 Task: Add Sprouts Bath Tissue 2 Ply 1 Roll to the cart.
Action: Mouse moved to (869, 282)
Screenshot: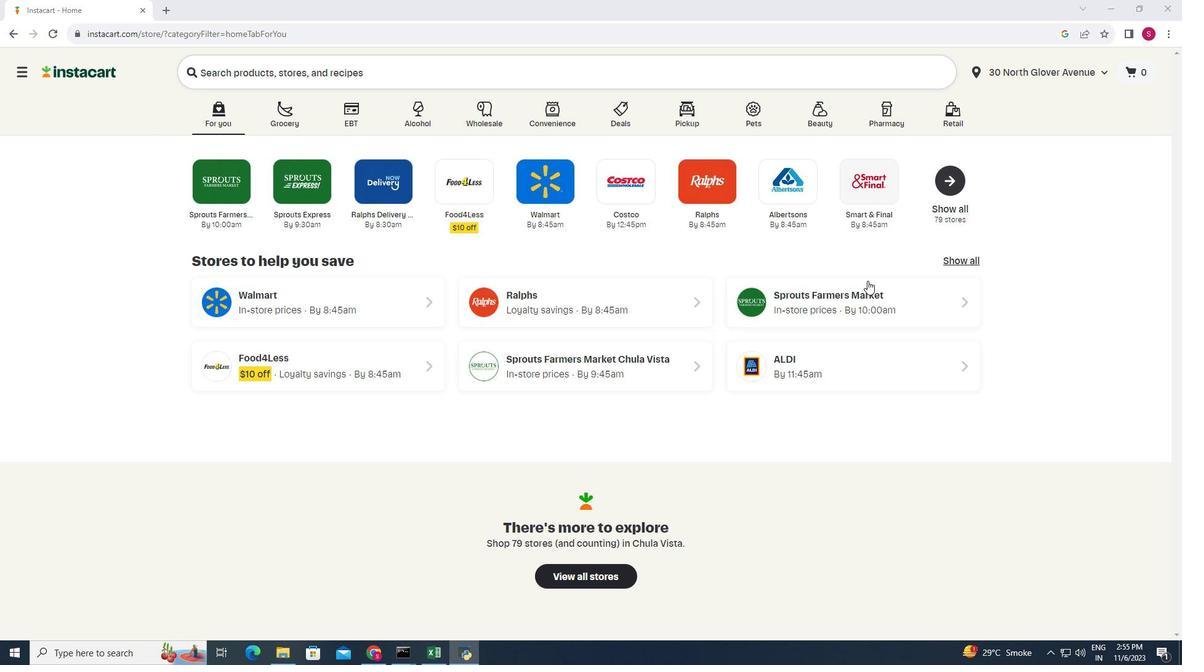 
Action: Mouse pressed left at (869, 282)
Screenshot: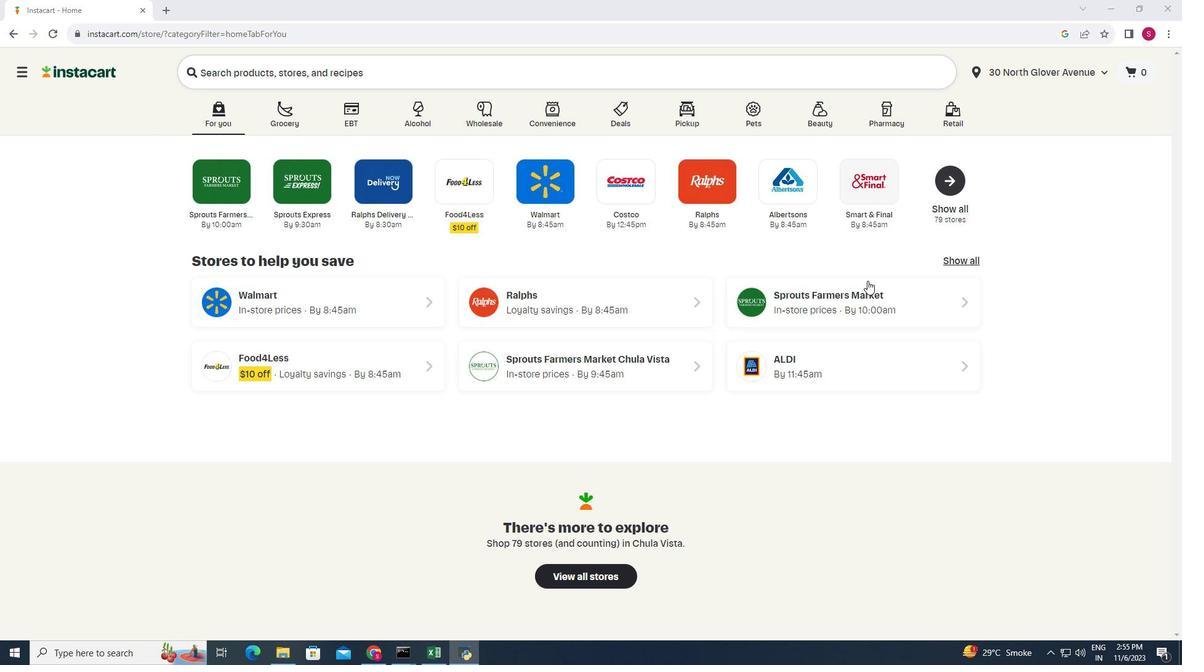 
Action: Mouse moved to (105, 417)
Screenshot: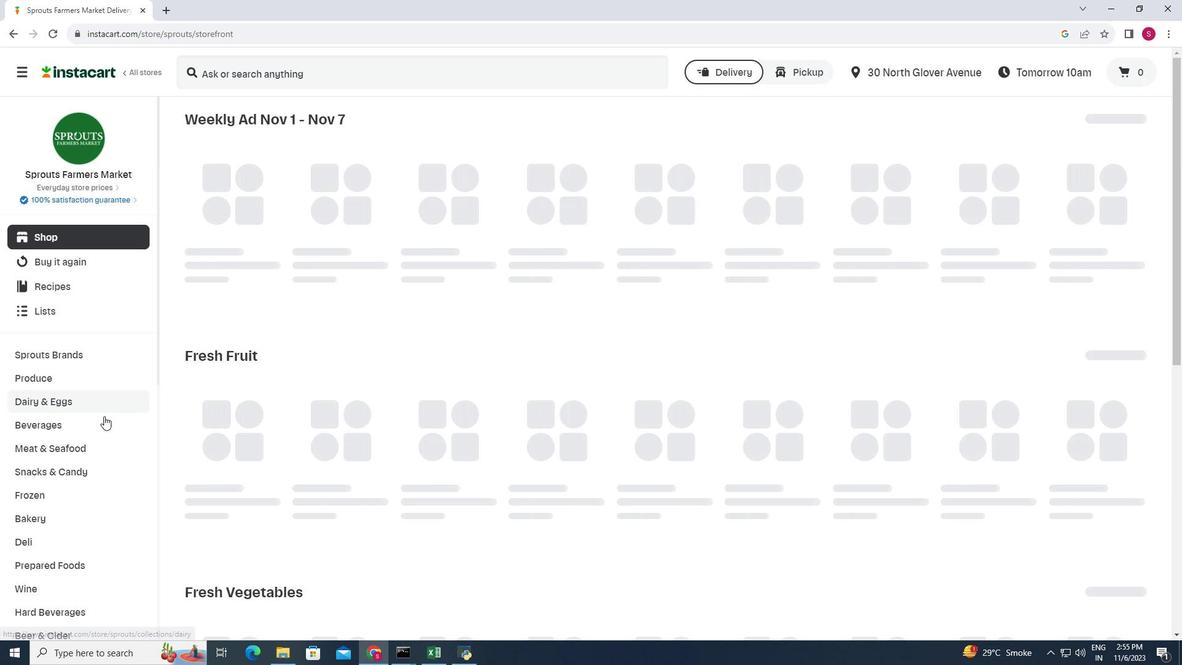 
Action: Mouse scrolled (105, 416) with delta (0, 0)
Screenshot: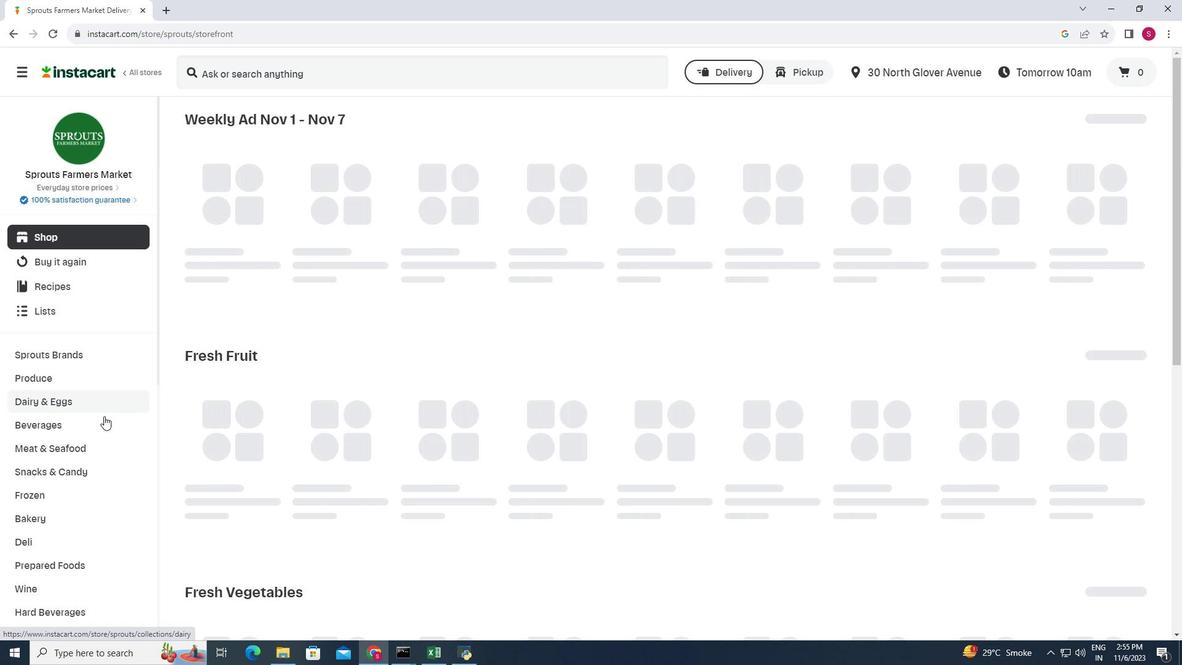 
Action: Mouse scrolled (105, 416) with delta (0, 0)
Screenshot: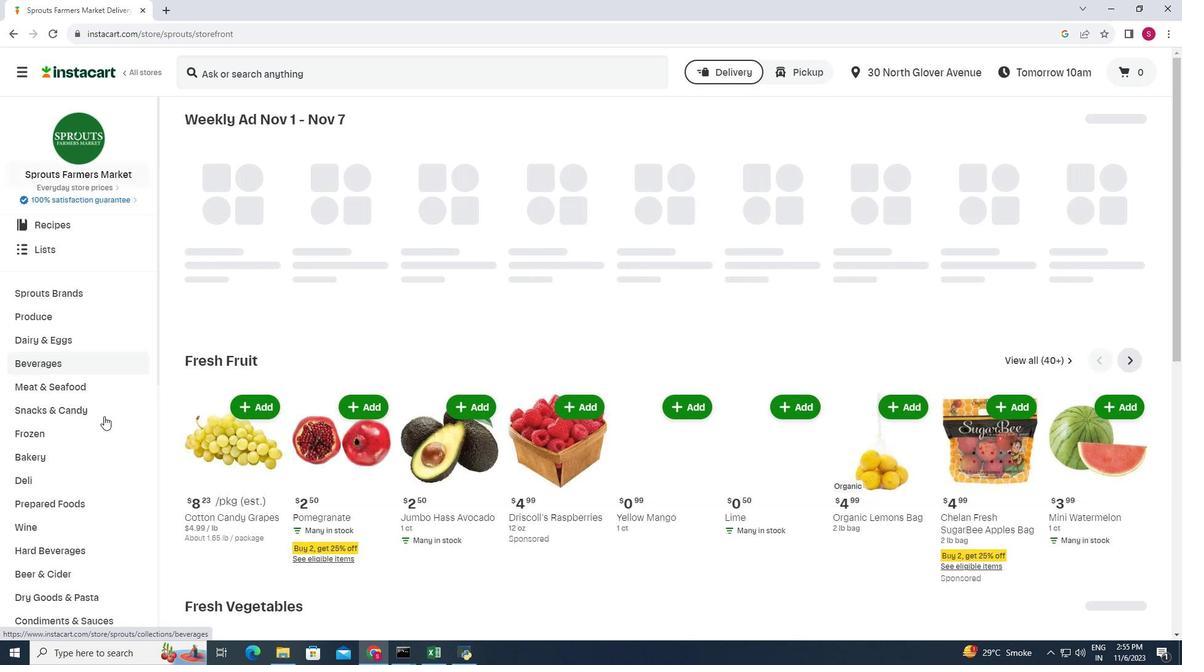 
Action: Mouse scrolled (105, 416) with delta (0, 0)
Screenshot: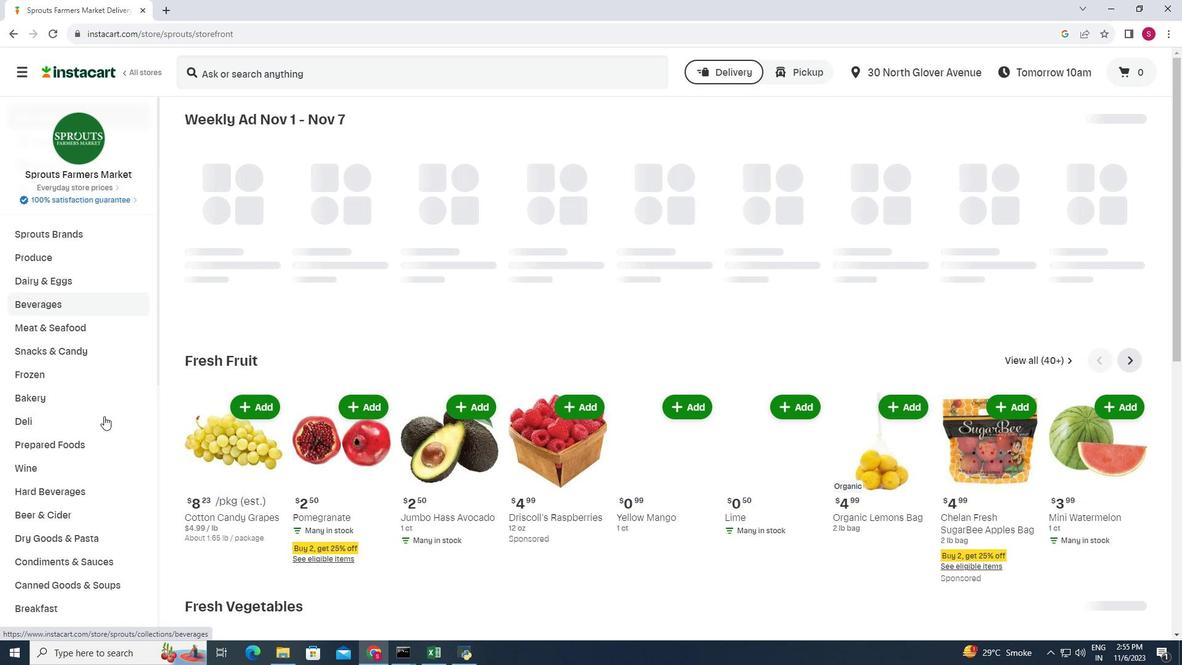 
Action: Mouse moved to (106, 436)
Screenshot: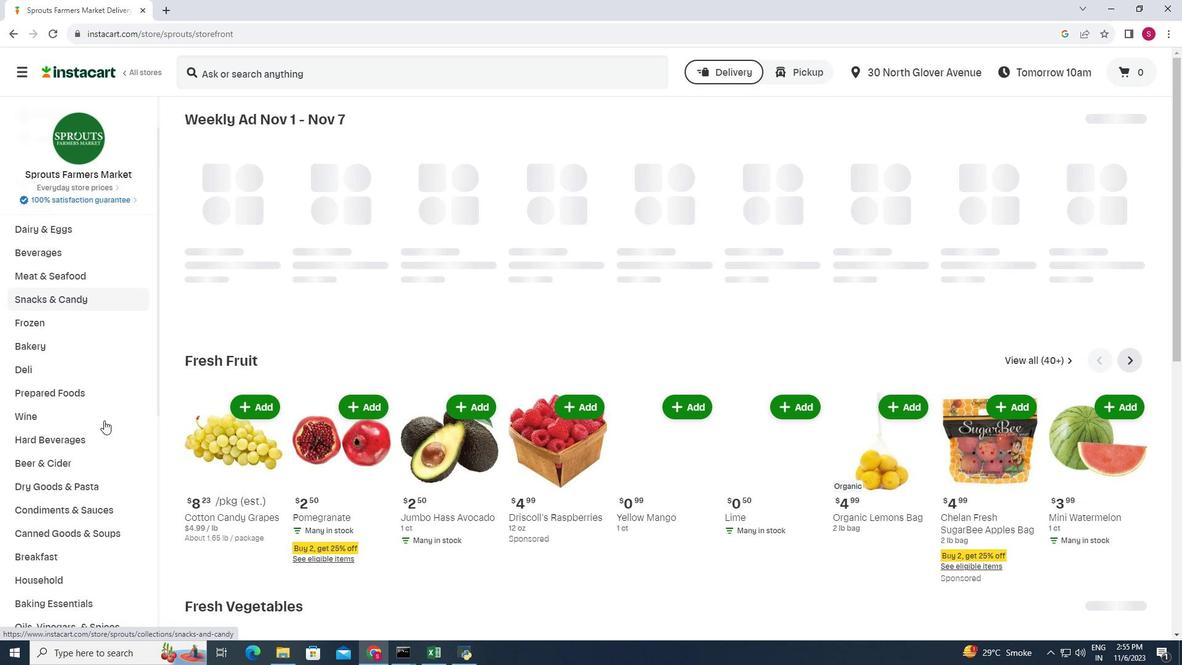
Action: Mouse scrolled (106, 435) with delta (0, 0)
Screenshot: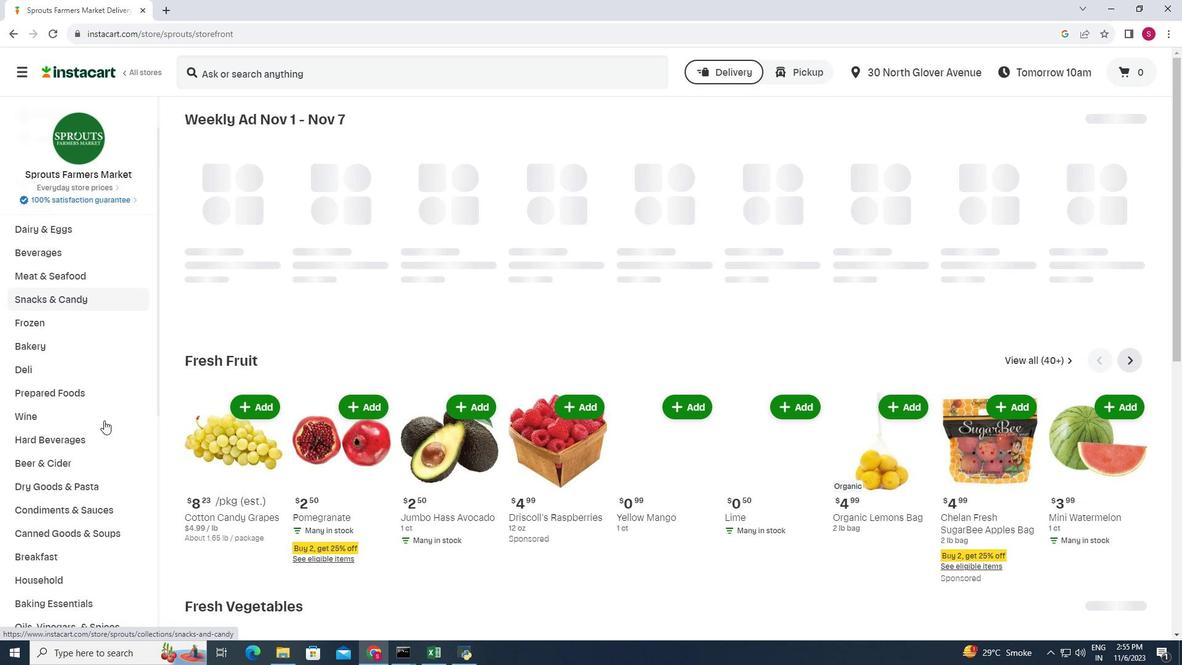 
Action: Mouse moved to (67, 506)
Screenshot: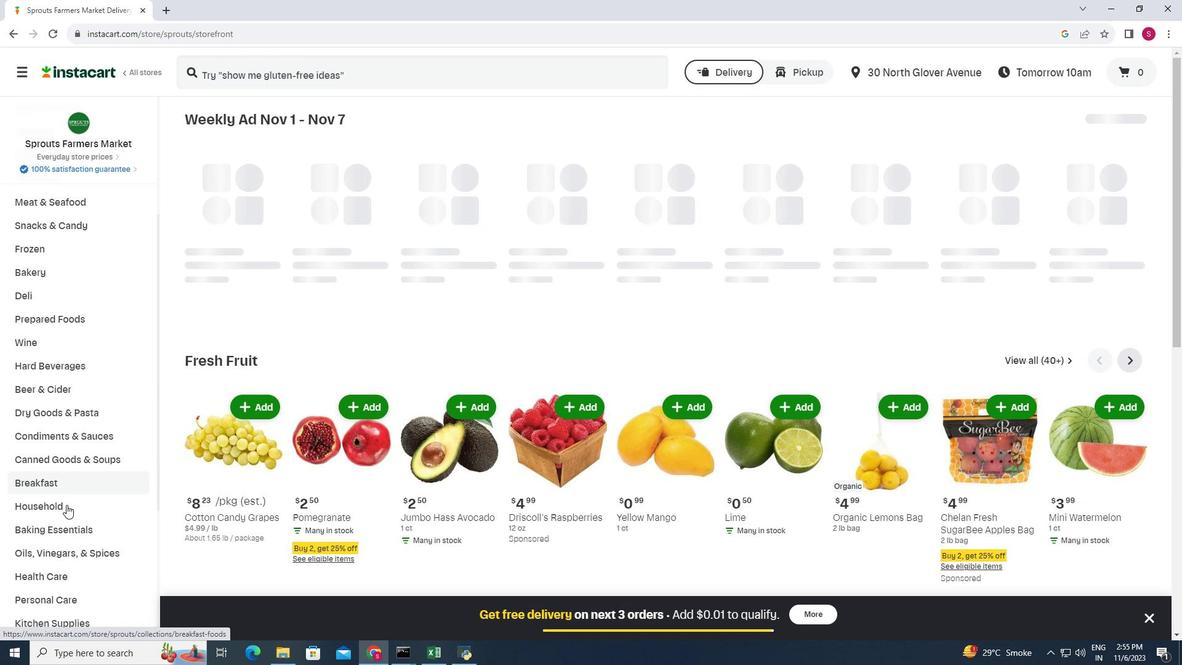 
Action: Mouse pressed left at (67, 506)
Screenshot: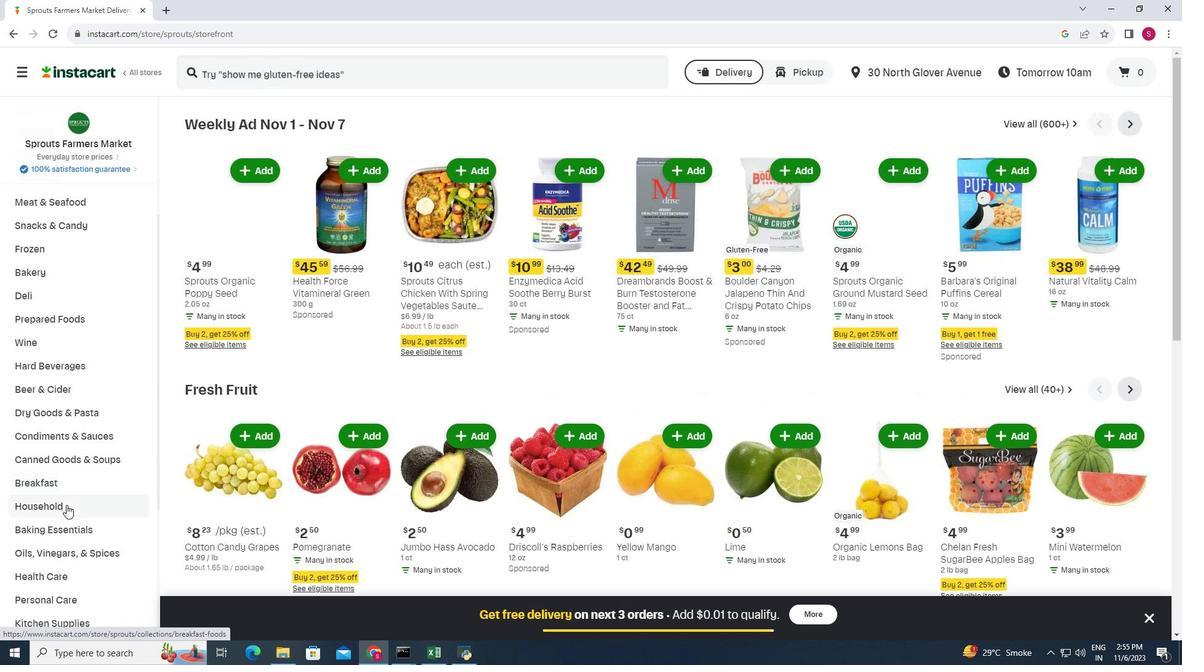 
Action: Mouse moved to (301, 153)
Screenshot: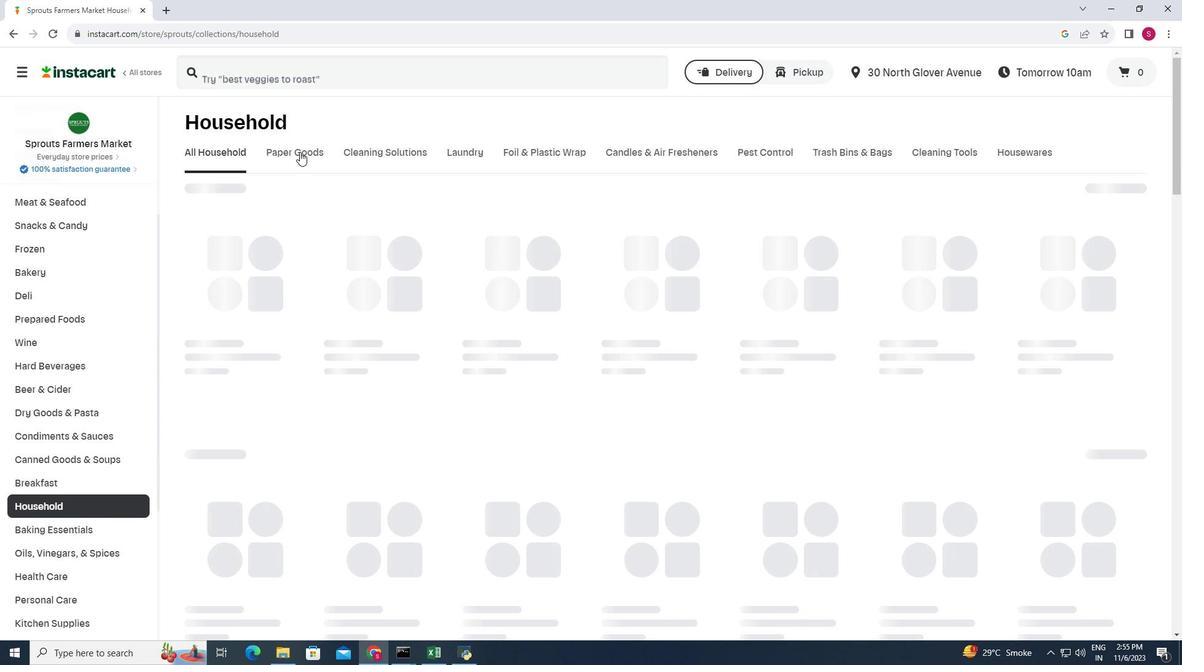
Action: Mouse pressed left at (301, 153)
Screenshot: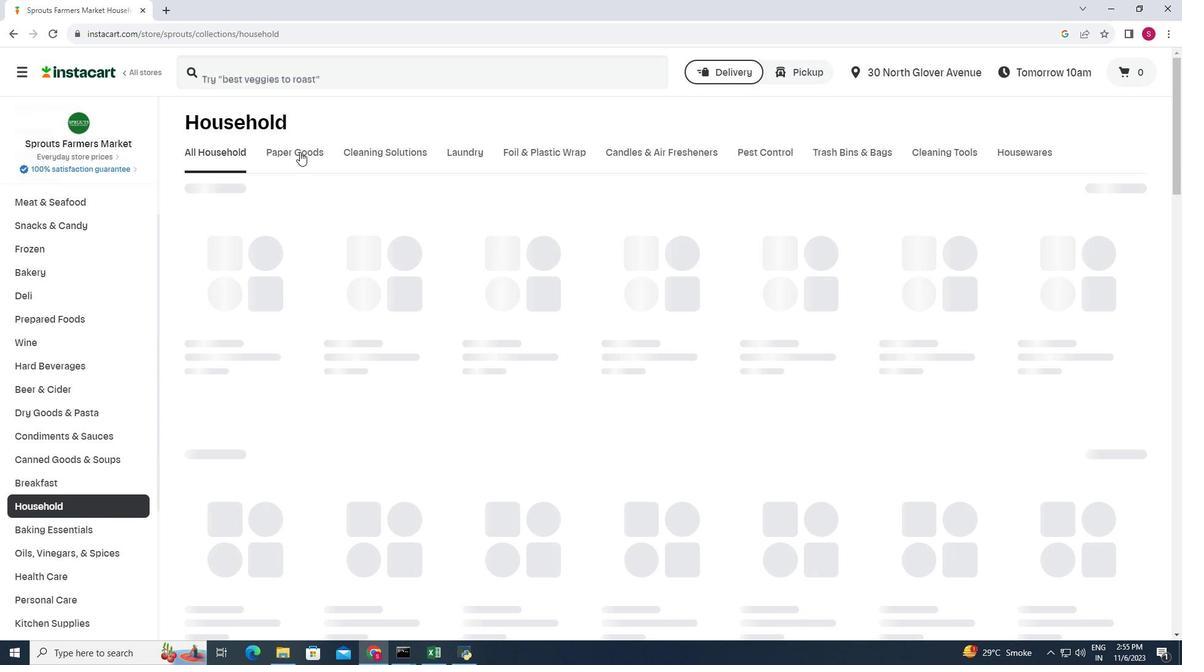 
Action: Mouse moved to (463, 303)
Screenshot: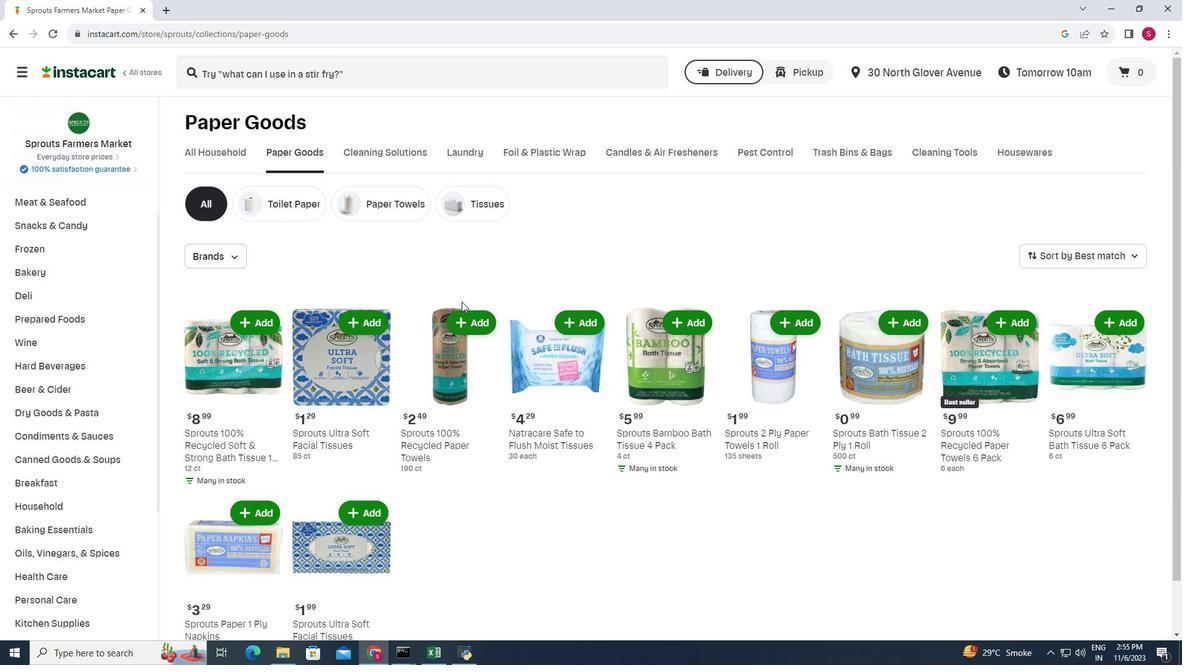 
Action: Mouse scrolled (463, 302) with delta (0, 0)
Screenshot: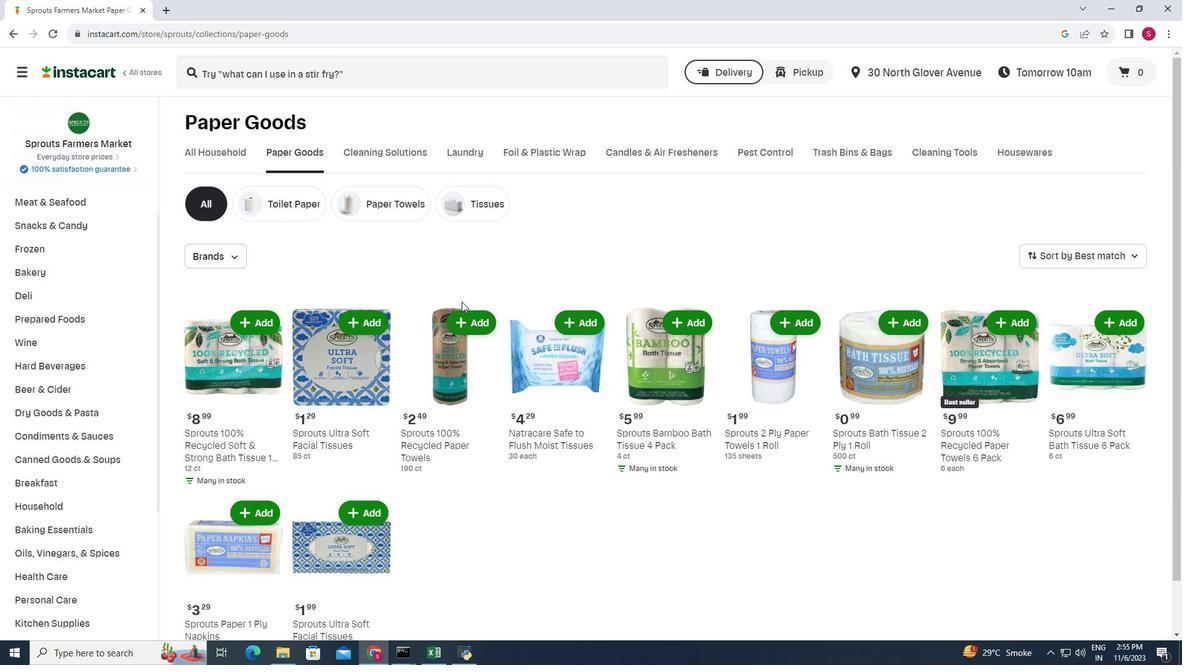 
Action: Mouse moved to (560, 479)
Screenshot: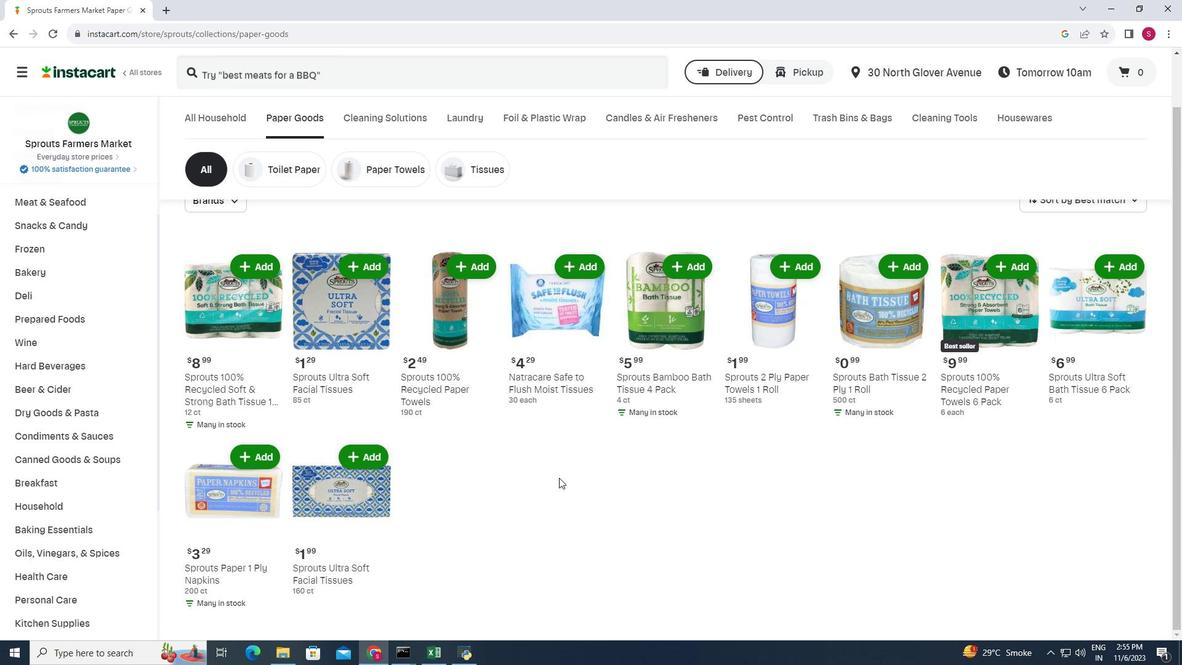 
Action: Mouse scrolled (560, 479) with delta (0, 0)
Screenshot: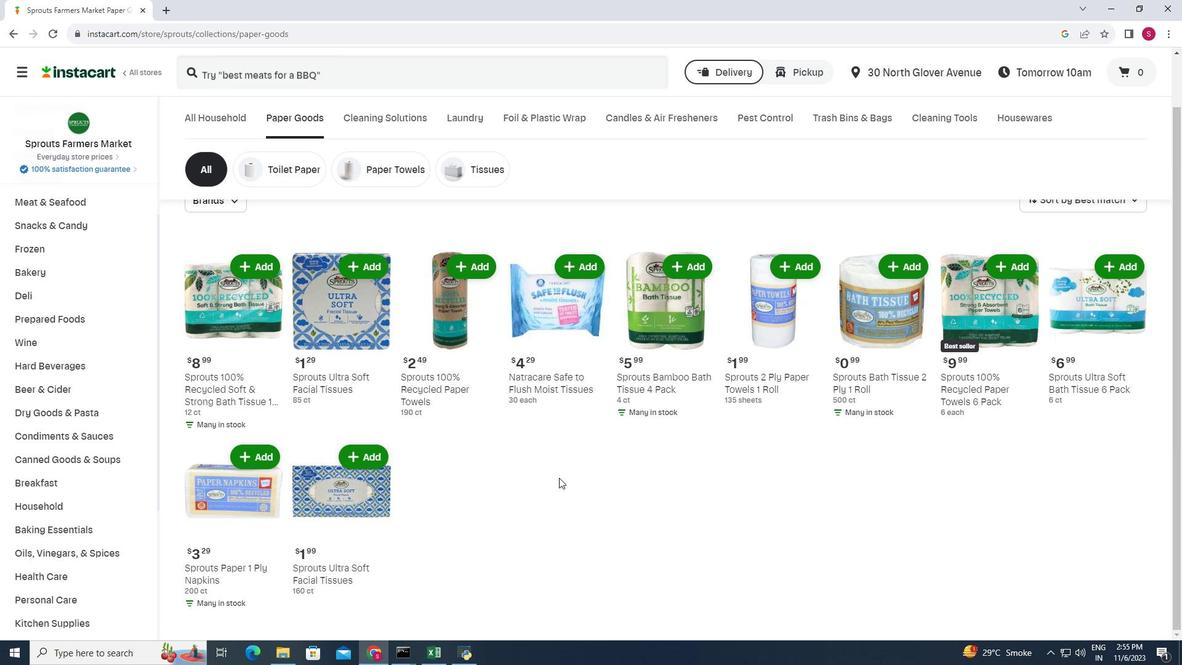 
Action: Mouse moved to (917, 321)
Screenshot: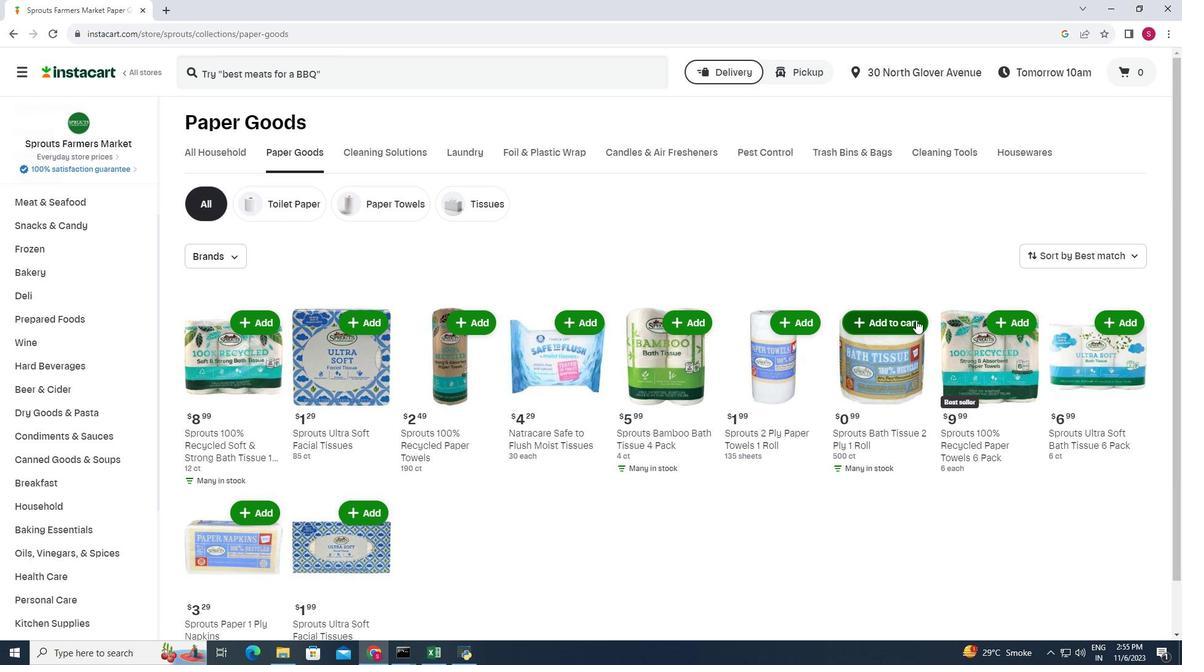 
Action: Mouse pressed left at (917, 321)
Screenshot: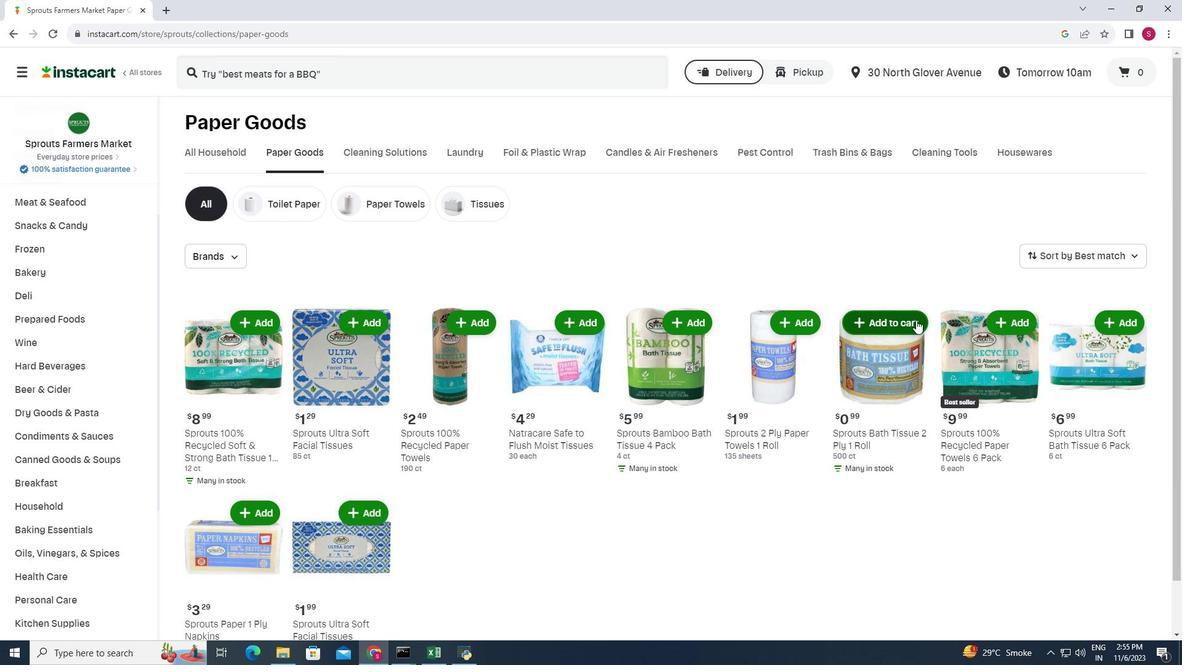 
Action: Mouse moved to (808, 262)
Screenshot: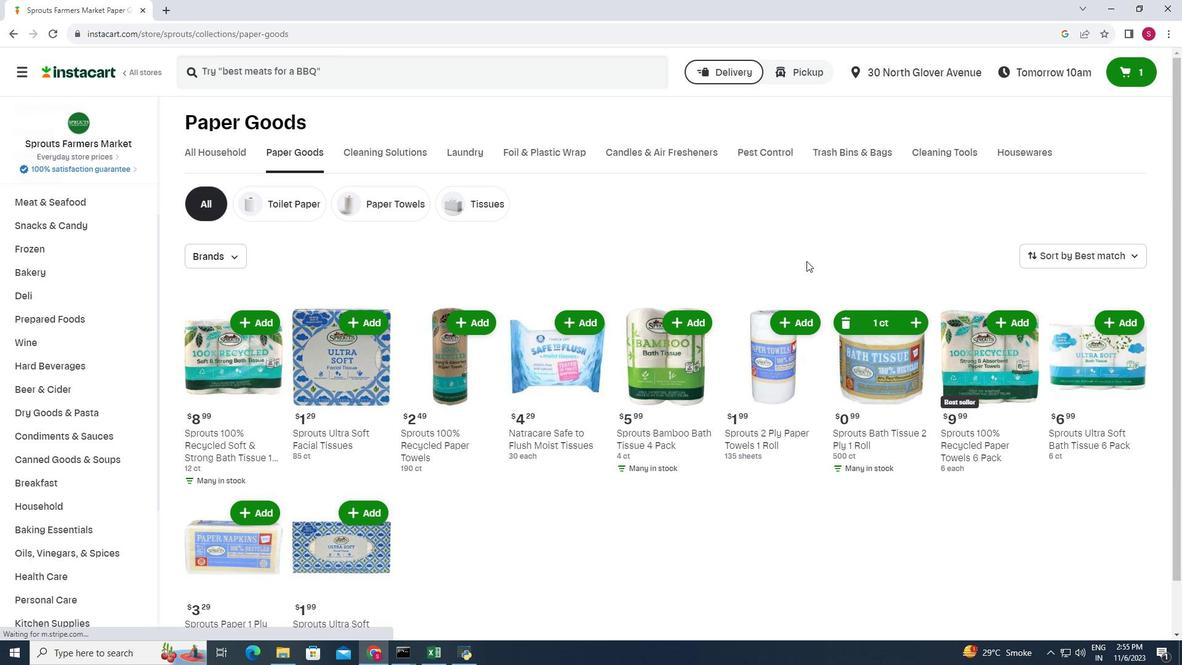 
